 Task: Block   from Aakash.mishra@softage.net with a subject Subject0026
Action: Mouse moved to (547, 92)
Screenshot: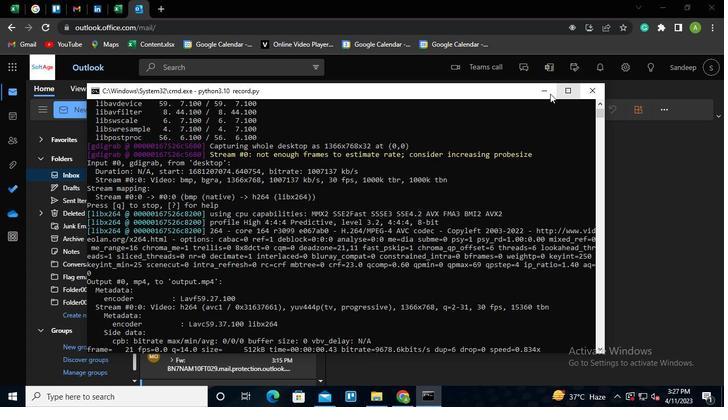 
Action: Mouse pressed left at (547, 92)
Screenshot: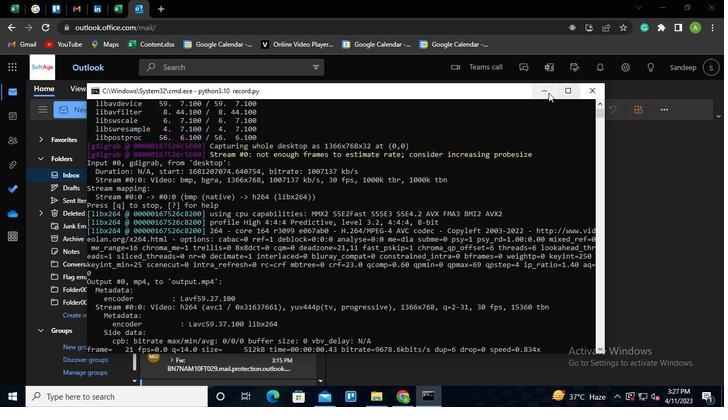 
Action: Mouse moved to (316, 74)
Screenshot: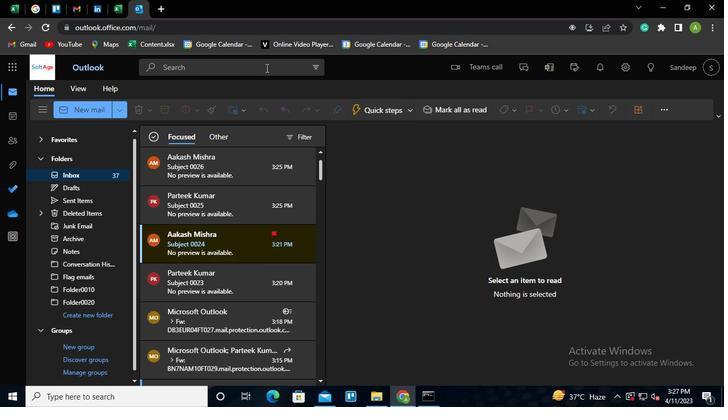 
Action: Mouse pressed left at (316, 74)
Screenshot: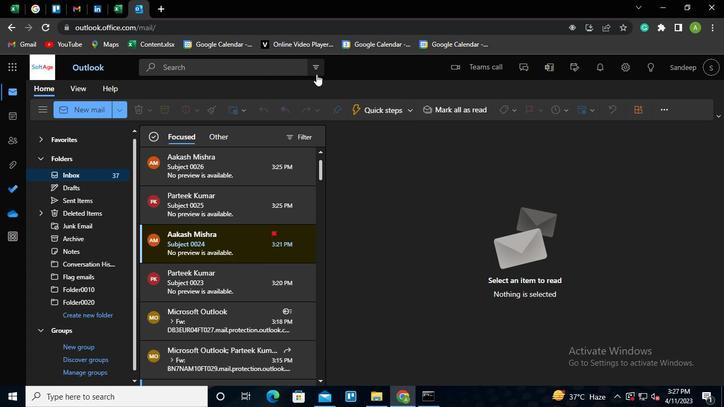 
Action: Mouse moved to (247, 87)
Screenshot: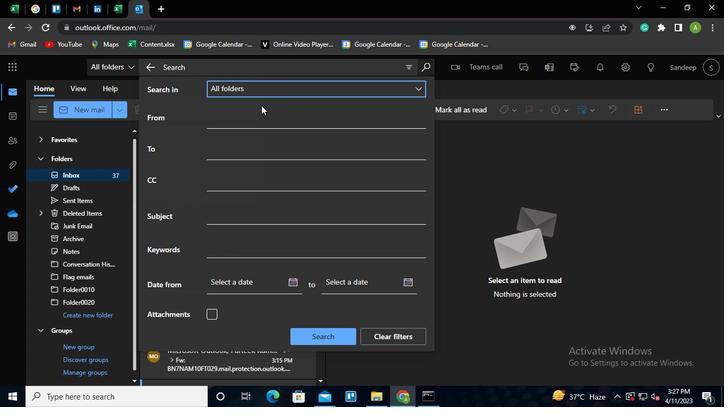 
Action: Mouse pressed left at (247, 87)
Screenshot: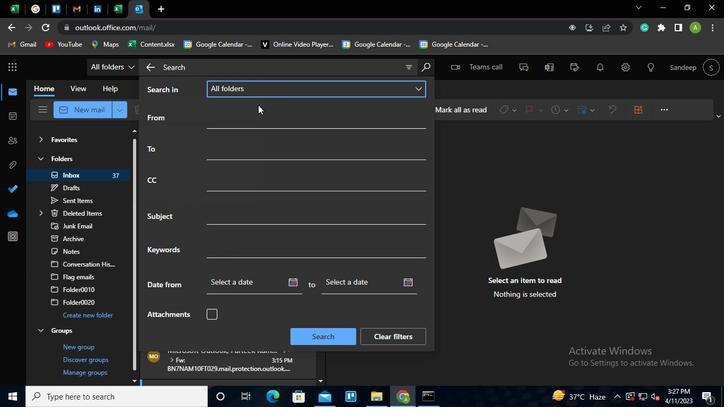 
Action: Mouse moved to (228, 118)
Screenshot: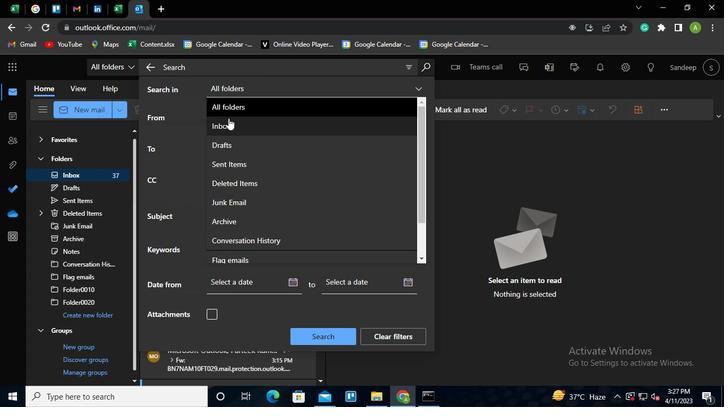
Action: Mouse pressed left at (228, 118)
Screenshot: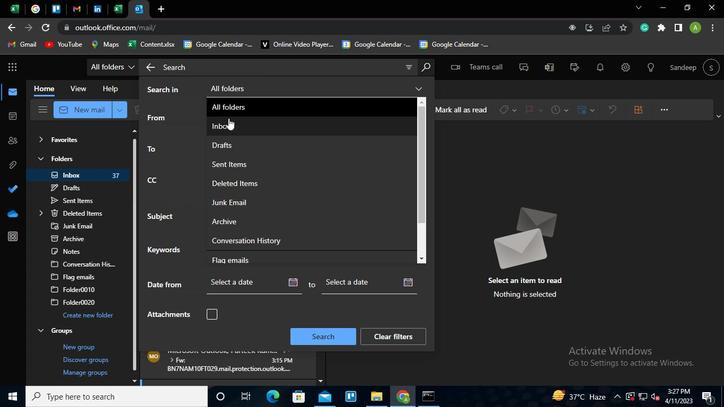 
Action: Mouse moved to (225, 121)
Screenshot: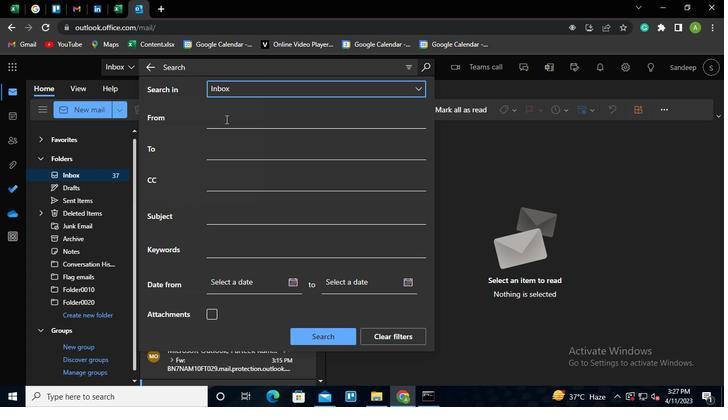 
Action: Mouse pressed left at (225, 121)
Screenshot: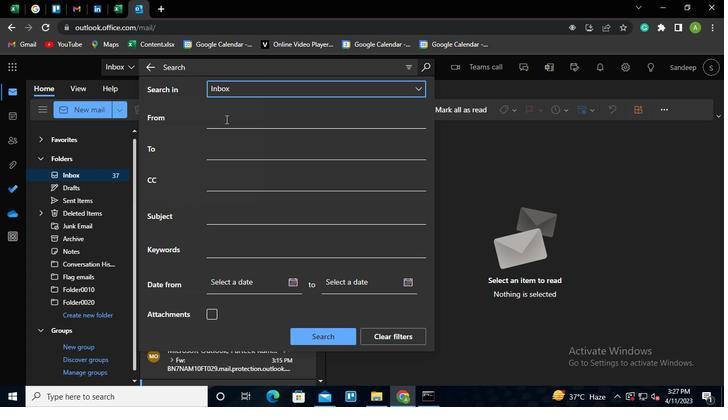 
Action: Mouse moved to (240, 169)
Screenshot: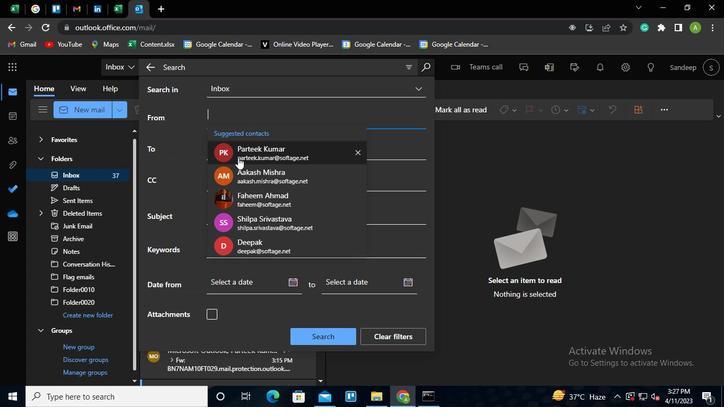 
Action: Mouse pressed left at (240, 169)
Screenshot: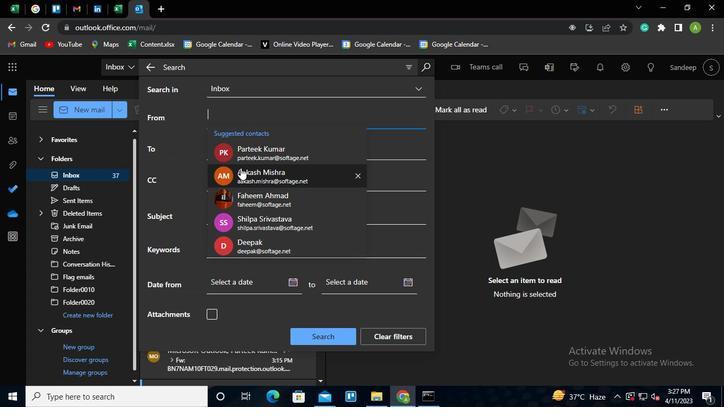 
Action: Mouse moved to (229, 222)
Screenshot: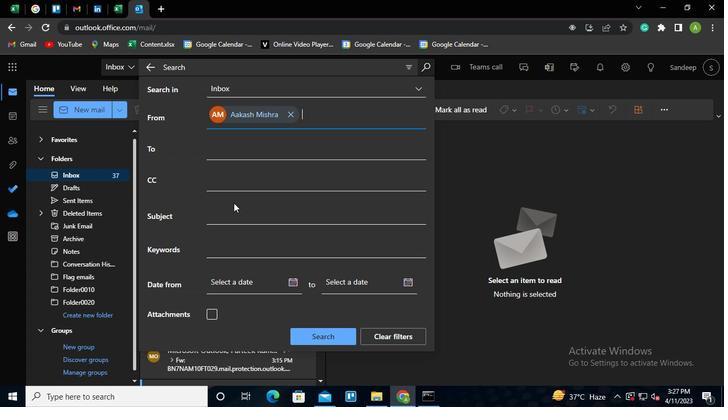
Action: Mouse pressed left at (229, 222)
Screenshot: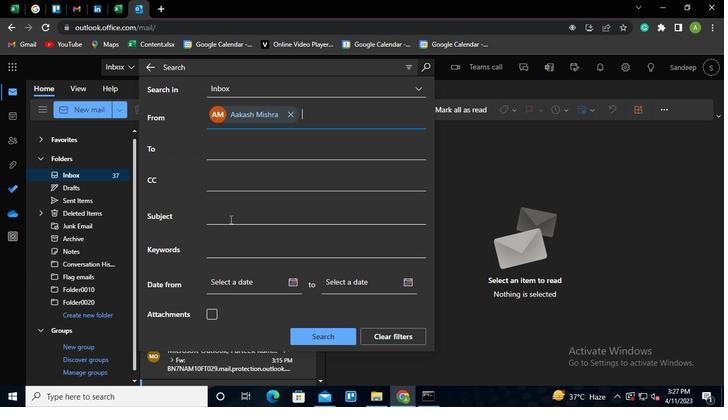 
Action: Mouse moved to (229, 216)
Screenshot: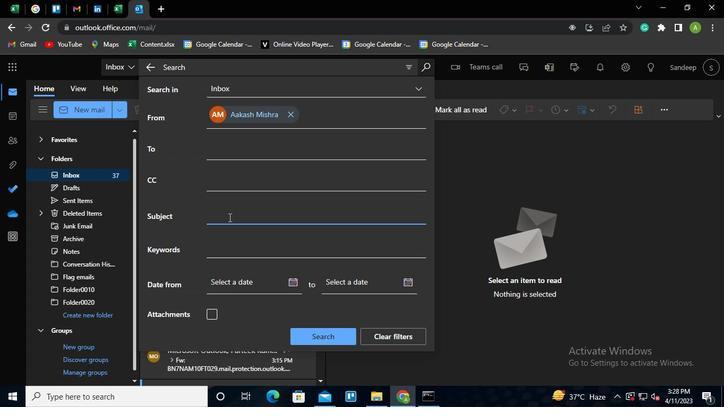 
Action: Keyboard Key.shift
Screenshot: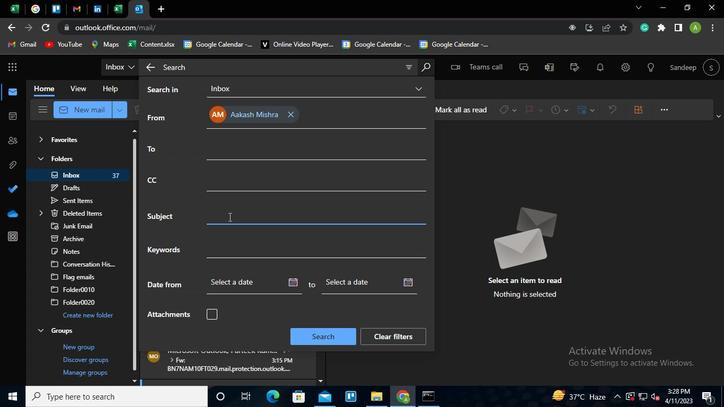 
Action: Keyboard S
Screenshot: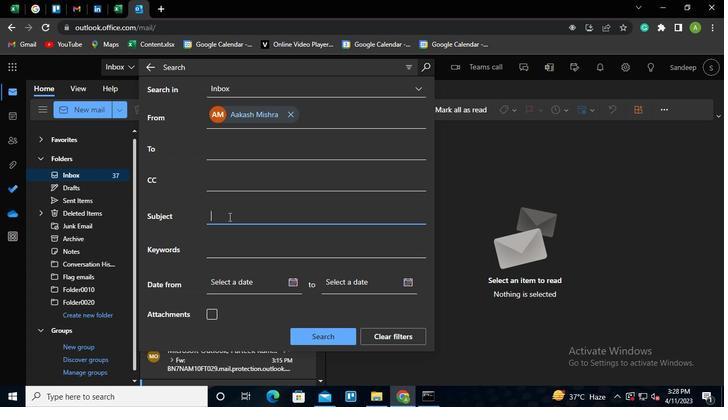 
Action: Keyboard u
Screenshot: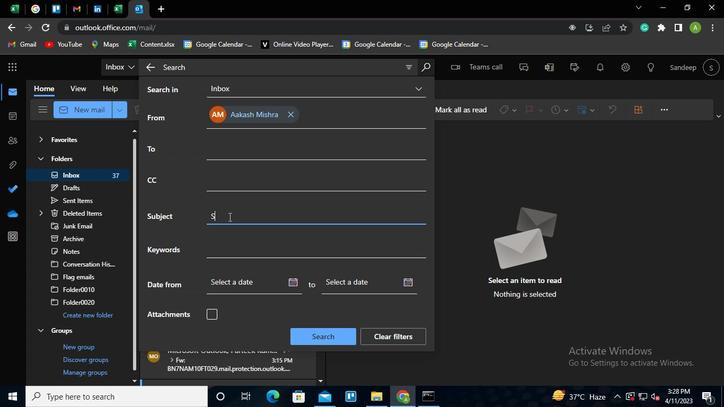 
Action: Keyboard b
Screenshot: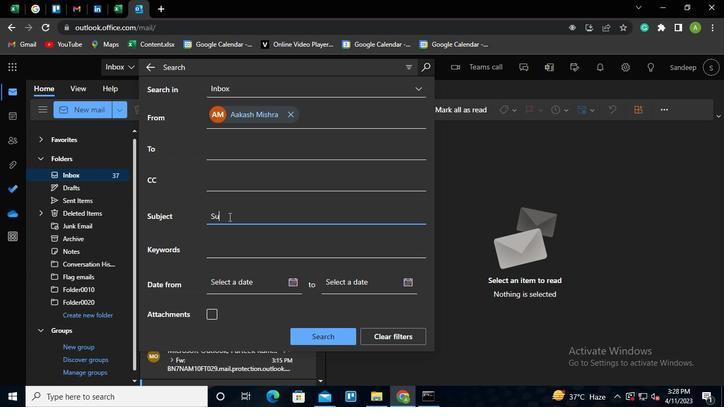 
Action: Keyboard j
Screenshot: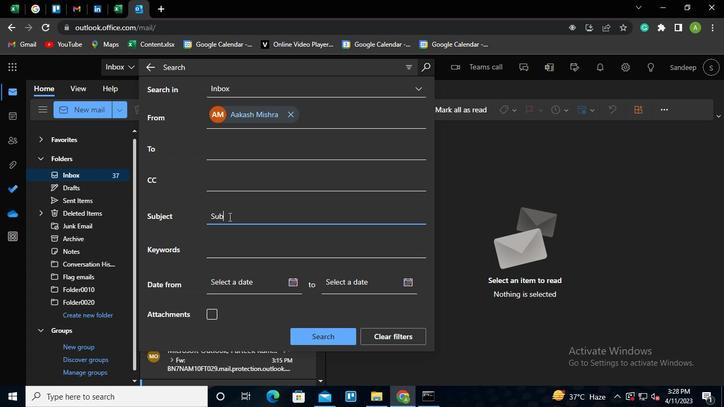 
Action: Keyboard e
Screenshot: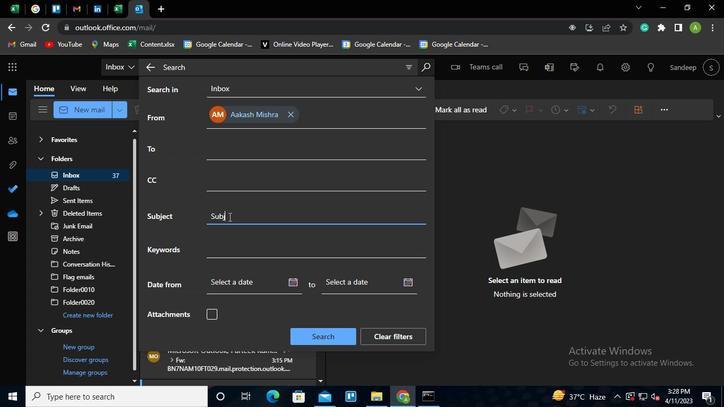 
Action: Keyboard c
Screenshot: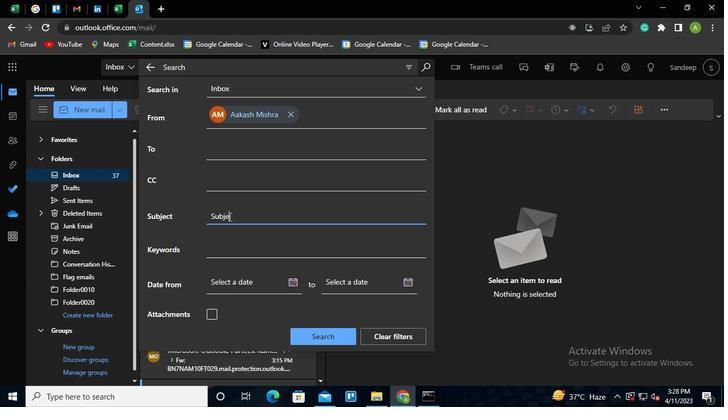 
Action: Keyboard t
Screenshot: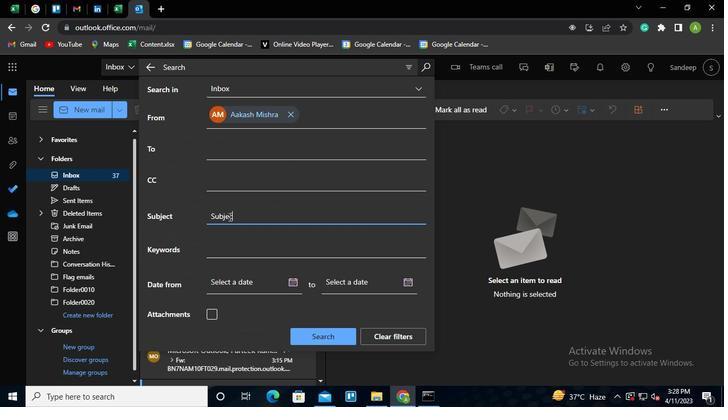 
Action: Keyboard Key.space
Screenshot: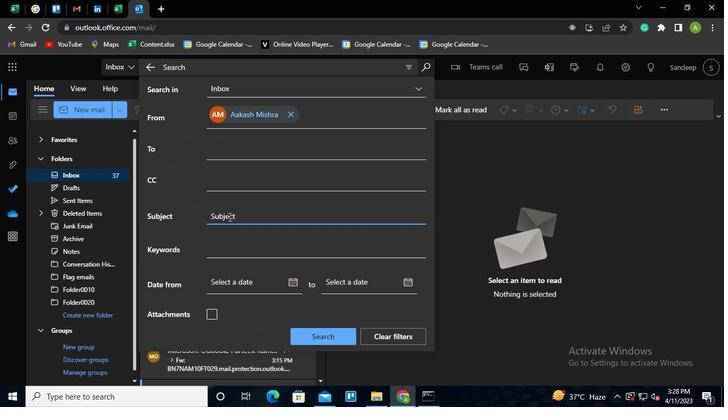 
Action: Keyboard <96>
Screenshot: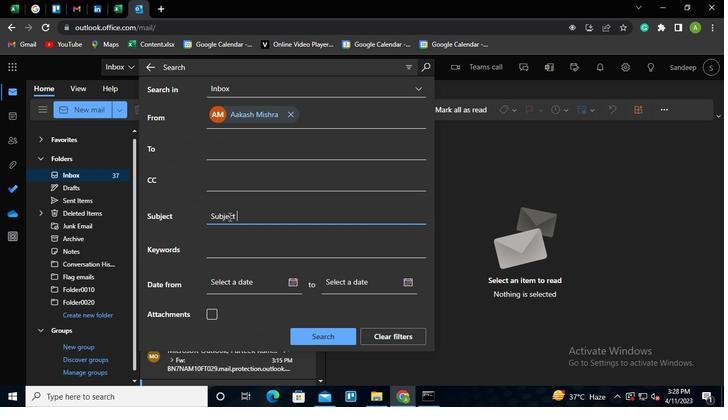 
Action: Keyboard <96>
Screenshot: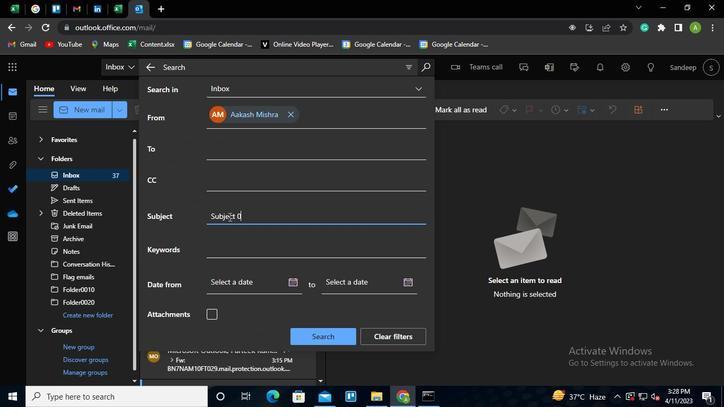 
Action: Keyboard <98>
Screenshot: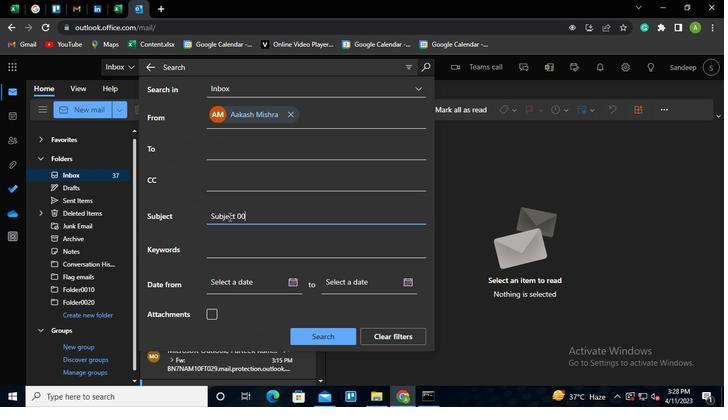 
Action: Keyboard <102>
Screenshot: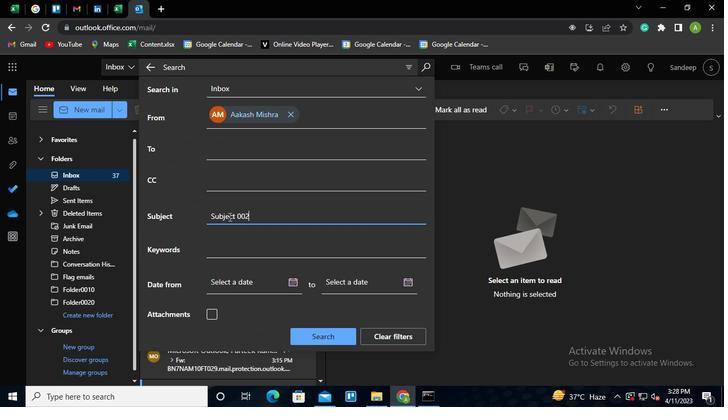 
Action: Mouse moved to (309, 337)
Screenshot: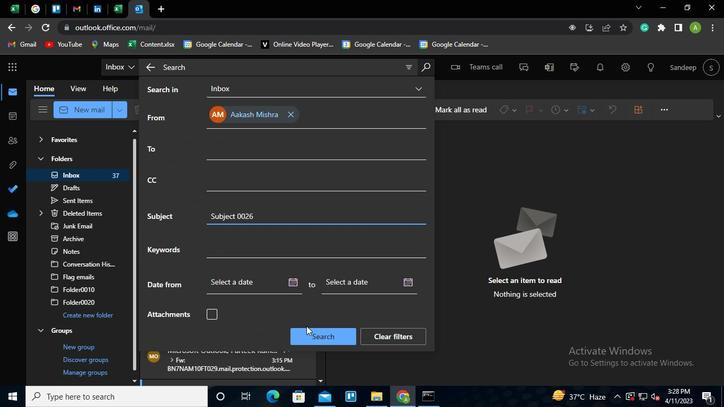 
Action: Mouse pressed left at (309, 337)
Screenshot: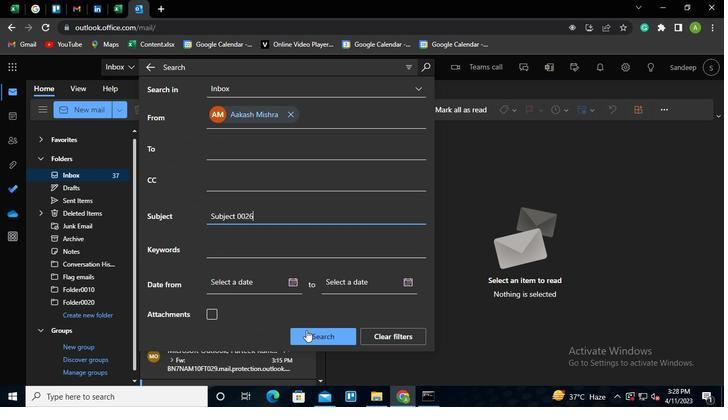 
Action: Mouse moved to (233, 192)
Screenshot: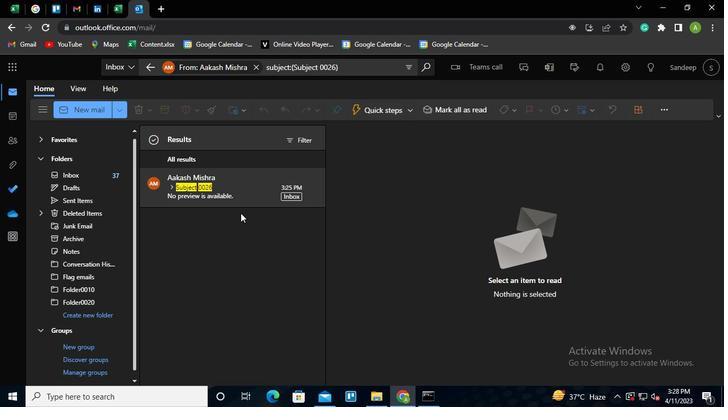 
Action: Mouse pressed right at (233, 192)
Screenshot: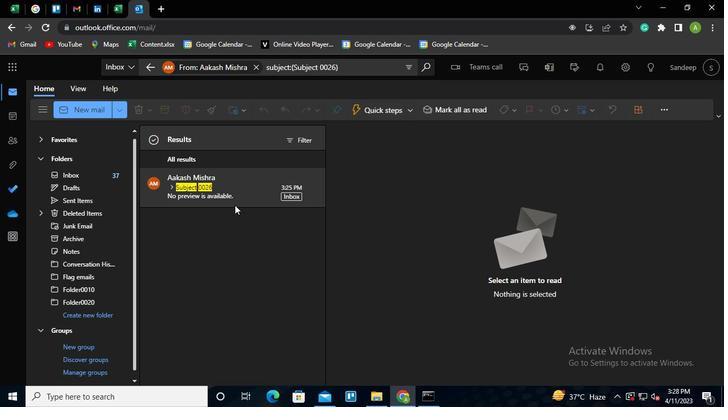 
Action: Mouse moved to (248, 328)
Screenshot: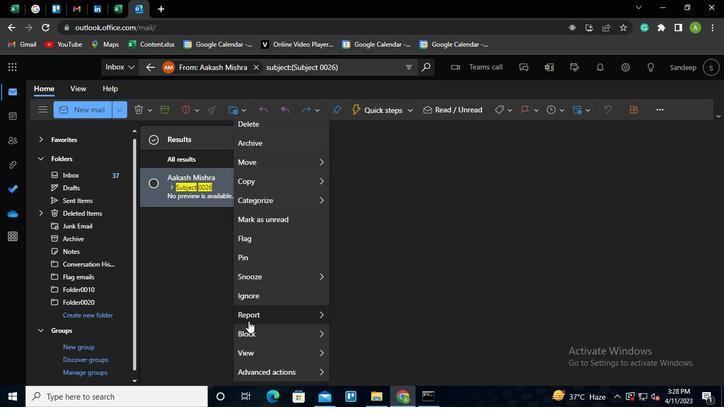 
Action: Mouse pressed left at (248, 328)
Screenshot: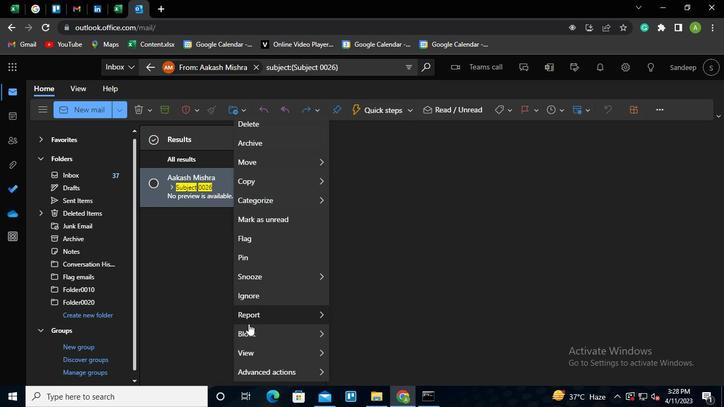
Action: Mouse moved to (347, 330)
Screenshot: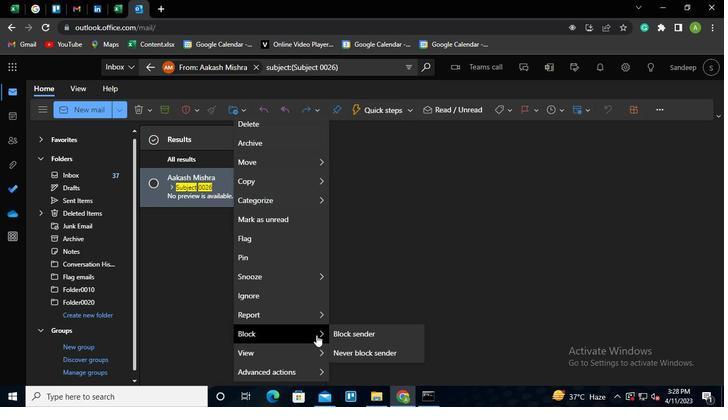 
Action: Mouse pressed left at (347, 330)
Screenshot: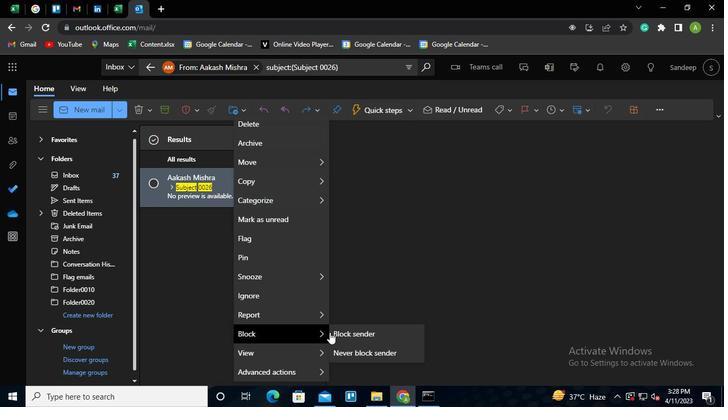 
Action: Mouse moved to (378, 253)
Screenshot: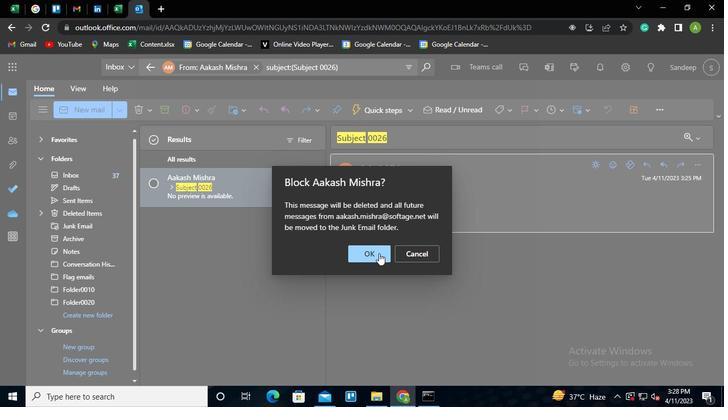 
Action: Mouse pressed left at (378, 253)
Screenshot: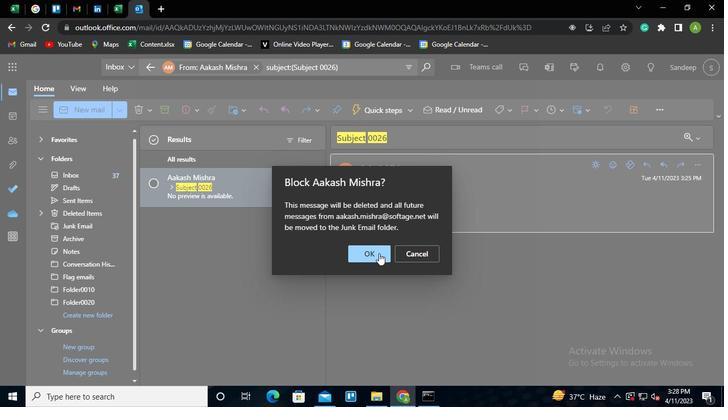 
Action: Mouse moved to (424, 392)
Screenshot: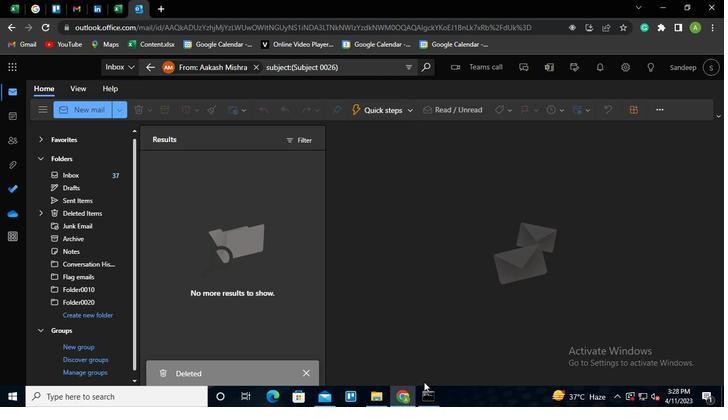 
Action: Mouse pressed left at (424, 392)
Screenshot: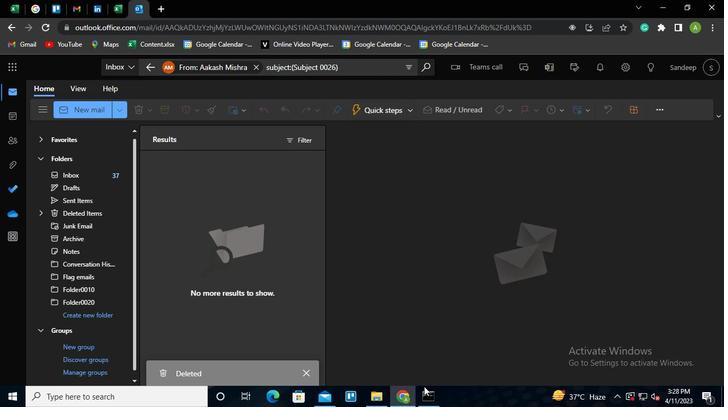 
Action: Mouse moved to (588, 93)
Screenshot: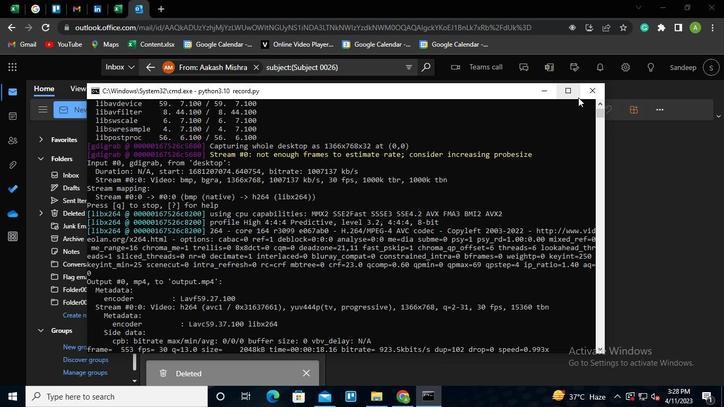 
Action: Mouse pressed left at (588, 93)
Screenshot: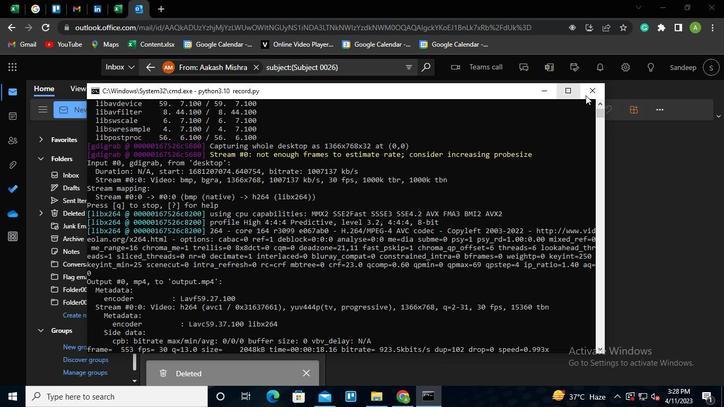 
